 Task: Create a due date automation trigger when advanced on, on the wednesday before a card is due add checklist with an incomplete checklists at 11:00 AM.
Action: Mouse moved to (1259, 98)
Screenshot: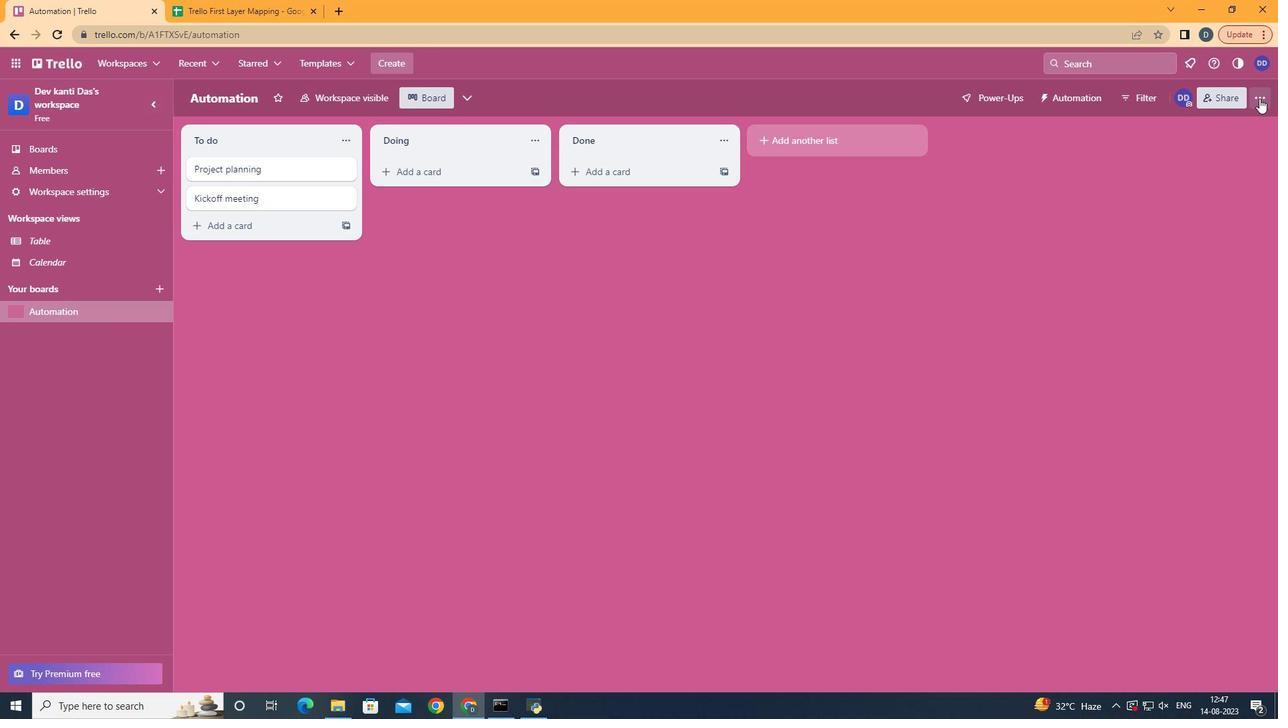 
Action: Mouse pressed left at (1259, 98)
Screenshot: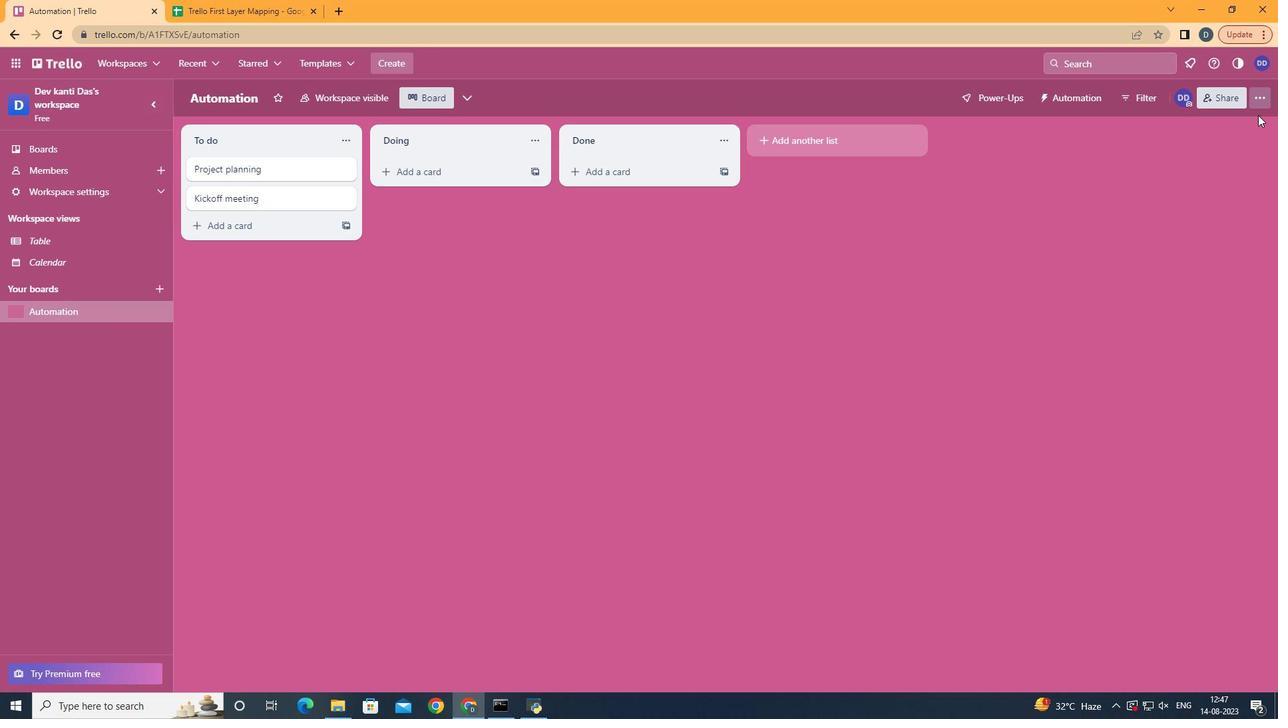 
Action: Mouse moved to (1185, 300)
Screenshot: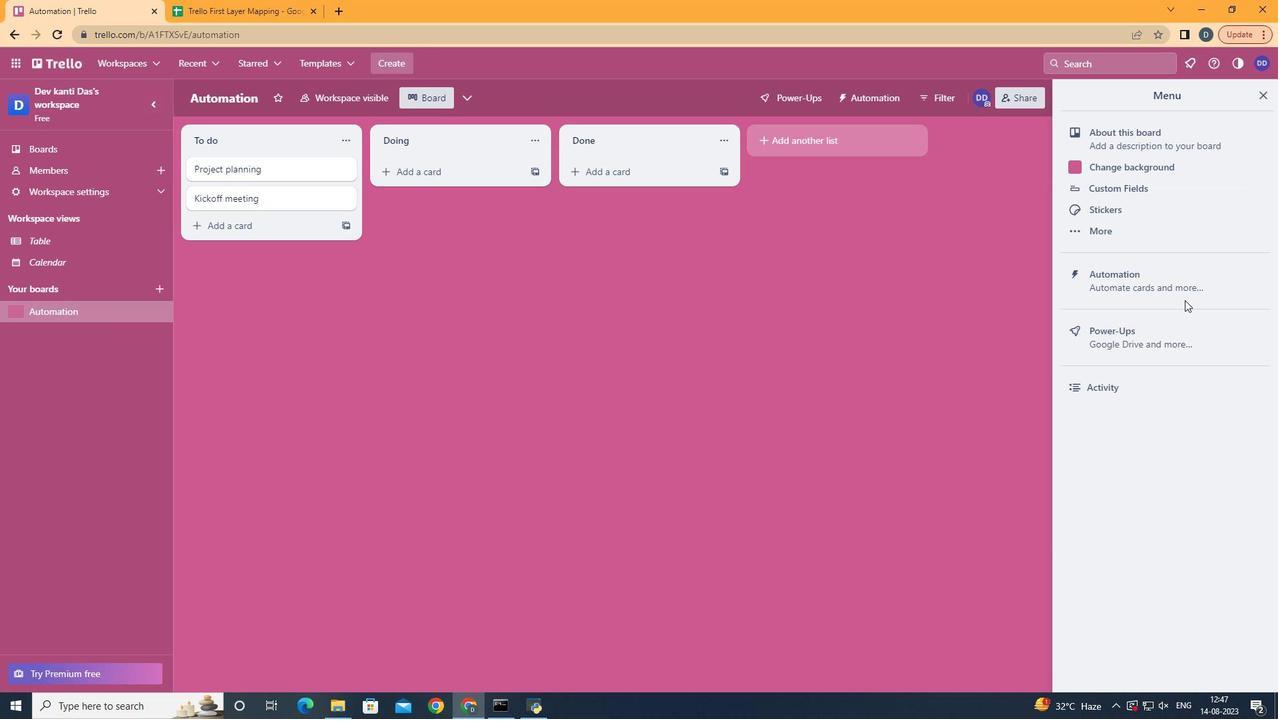
Action: Mouse pressed left at (1185, 300)
Screenshot: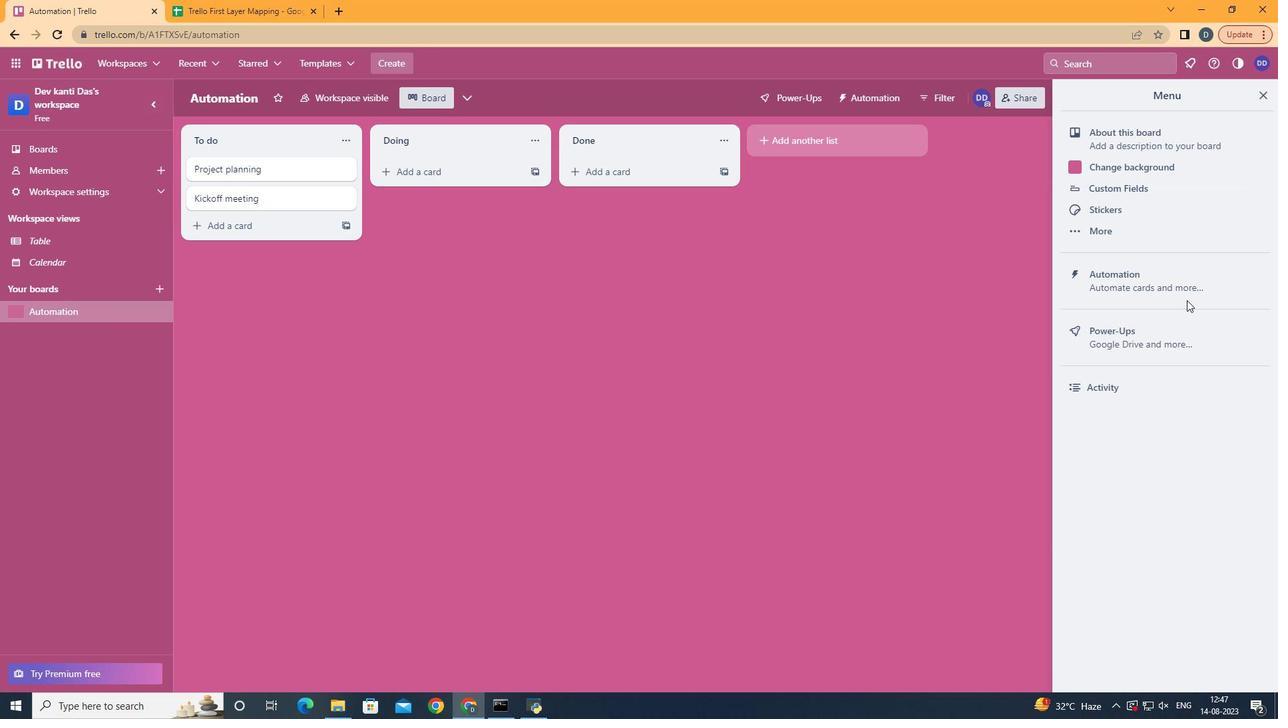 
Action: Mouse moved to (1206, 287)
Screenshot: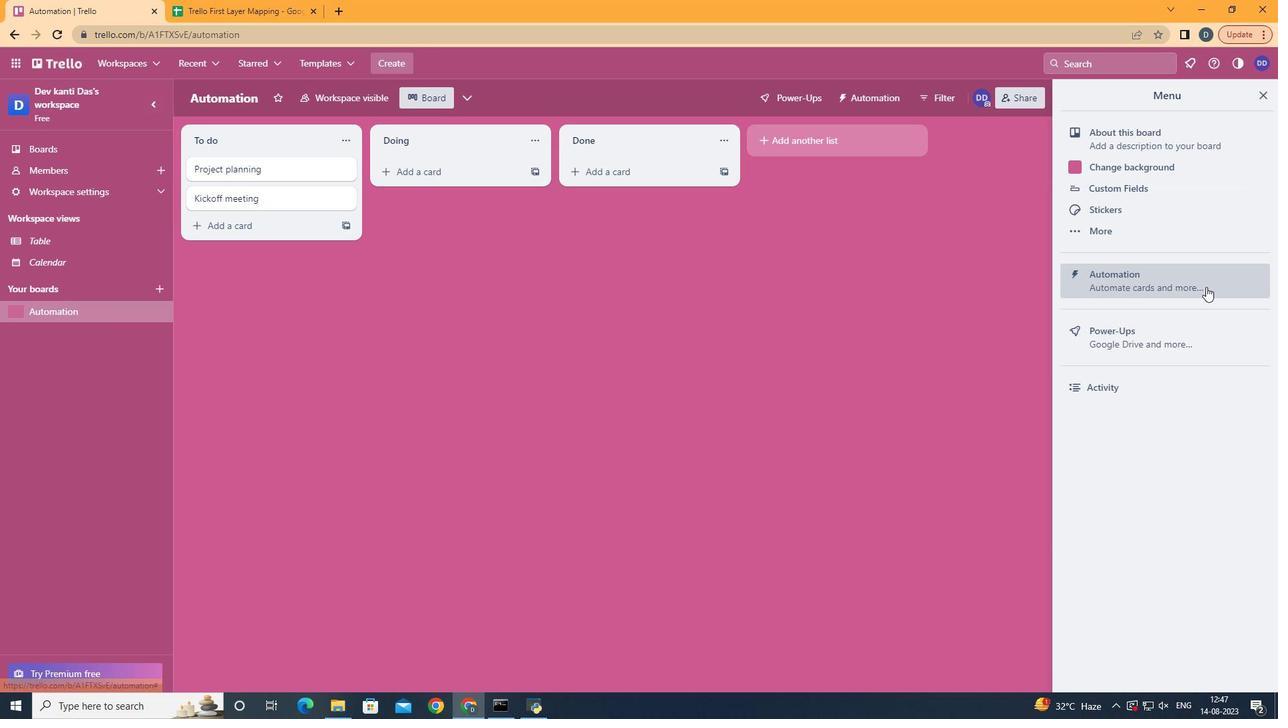 
Action: Mouse pressed left at (1206, 287)
Screenshot: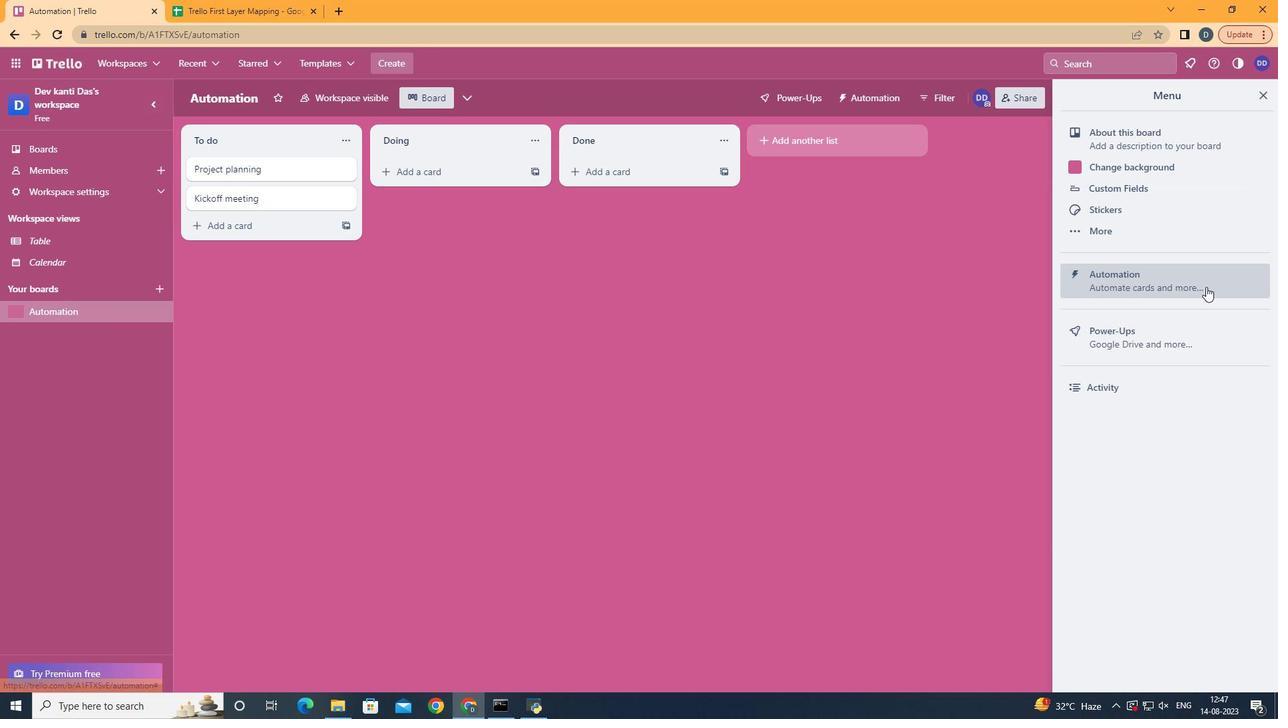 
Action: Mouse moved to (263, 274)
Screenshot: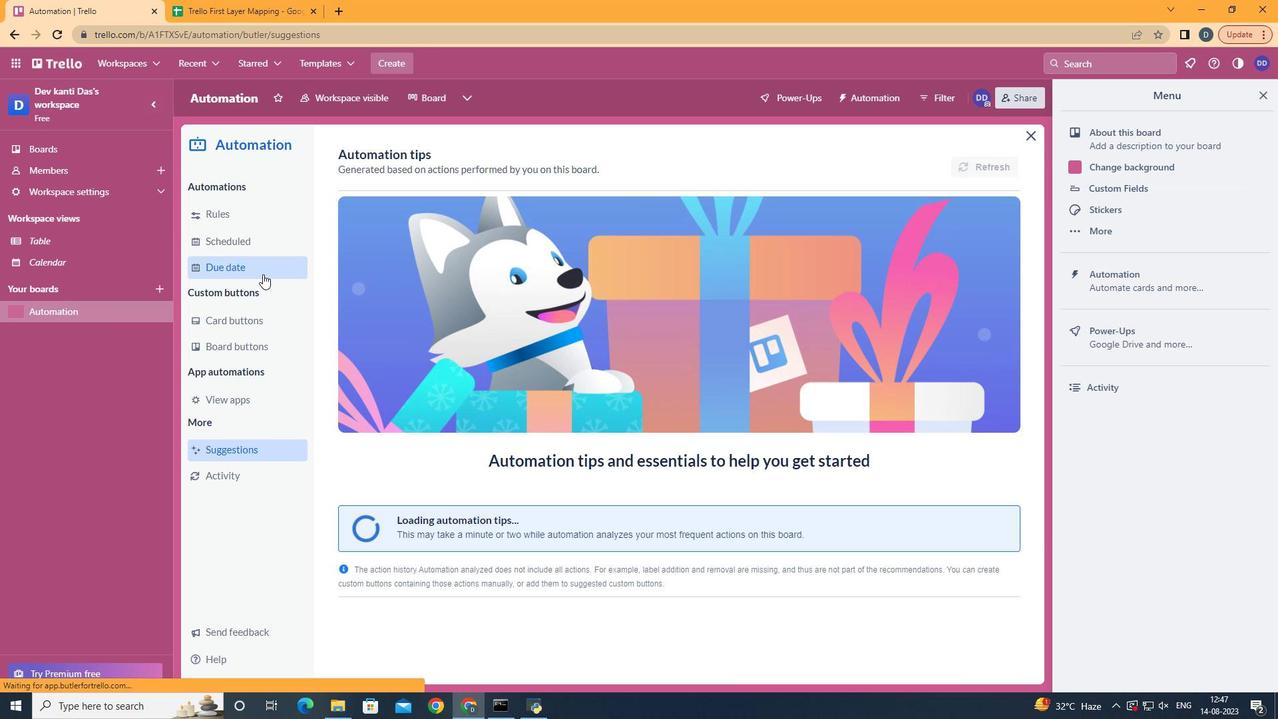 
Action: Mouse pressed left at (263, 274)
Screenshot: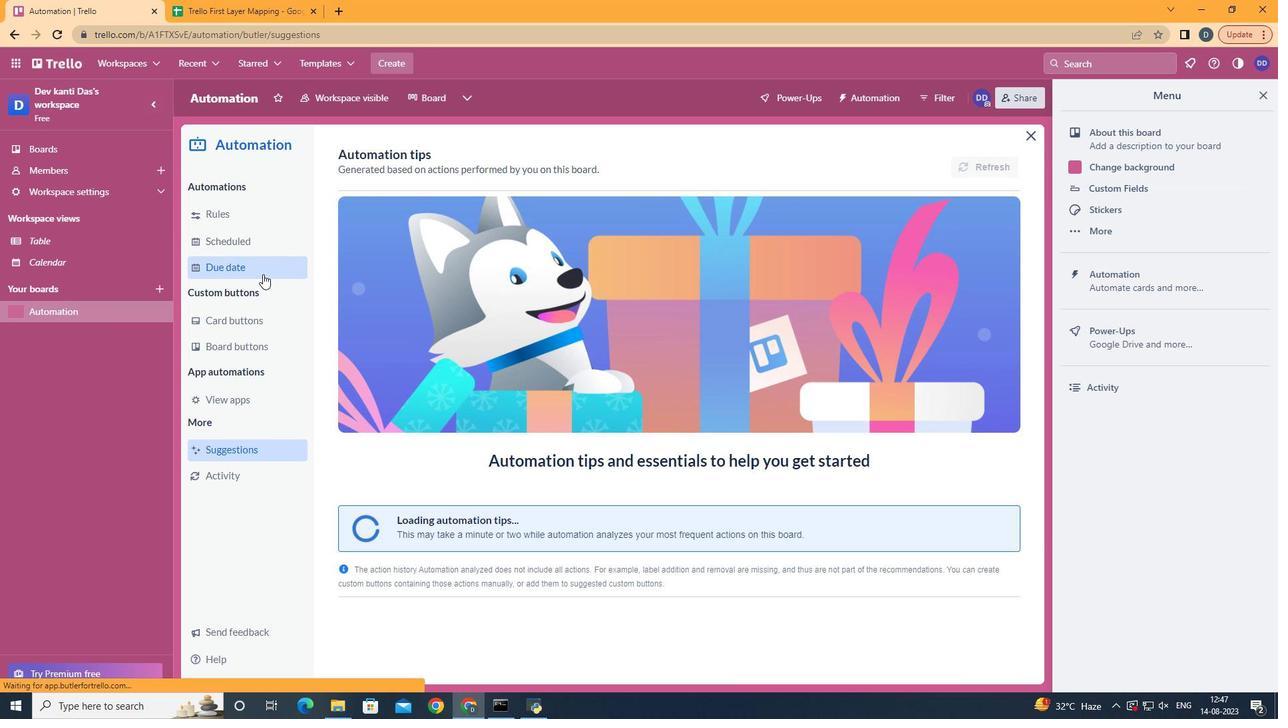 
Action: Mouse moved to (924, 159)
Screenshot: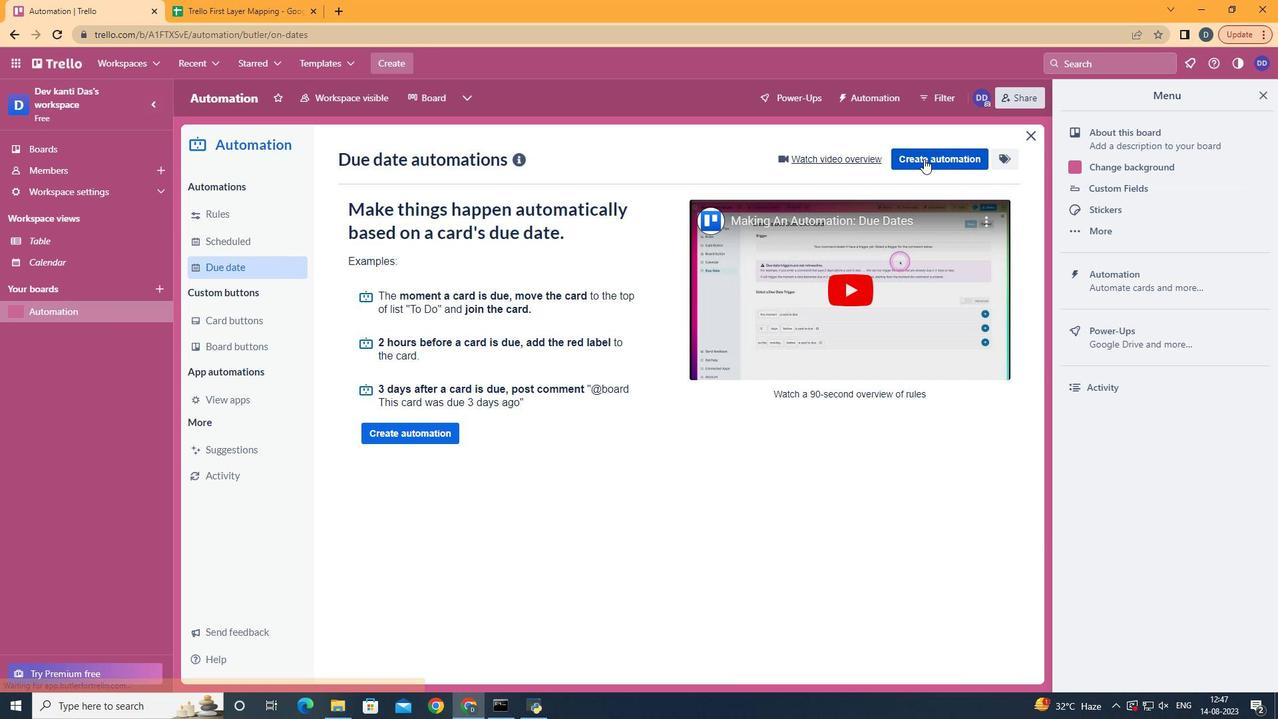 
Action: Mouse pressed left at (924, 159)
Screenshot: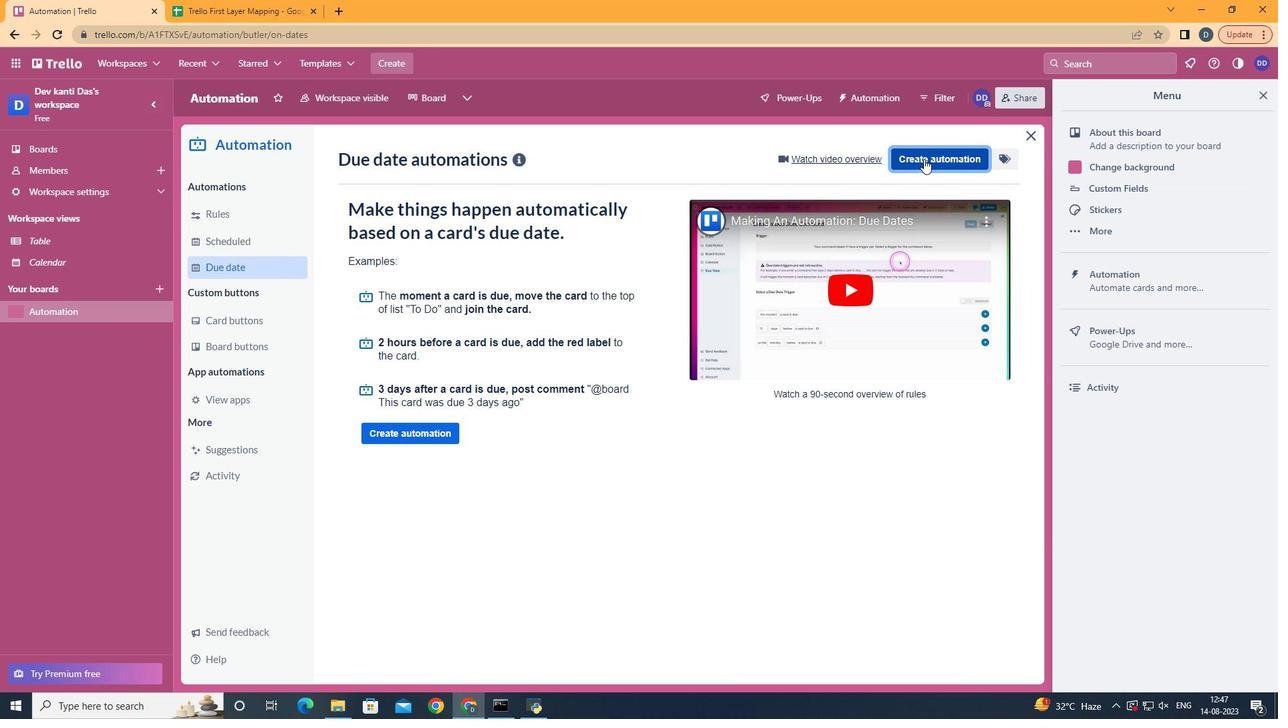 
Action: Mouse moved to (703, 269)
Screenshot: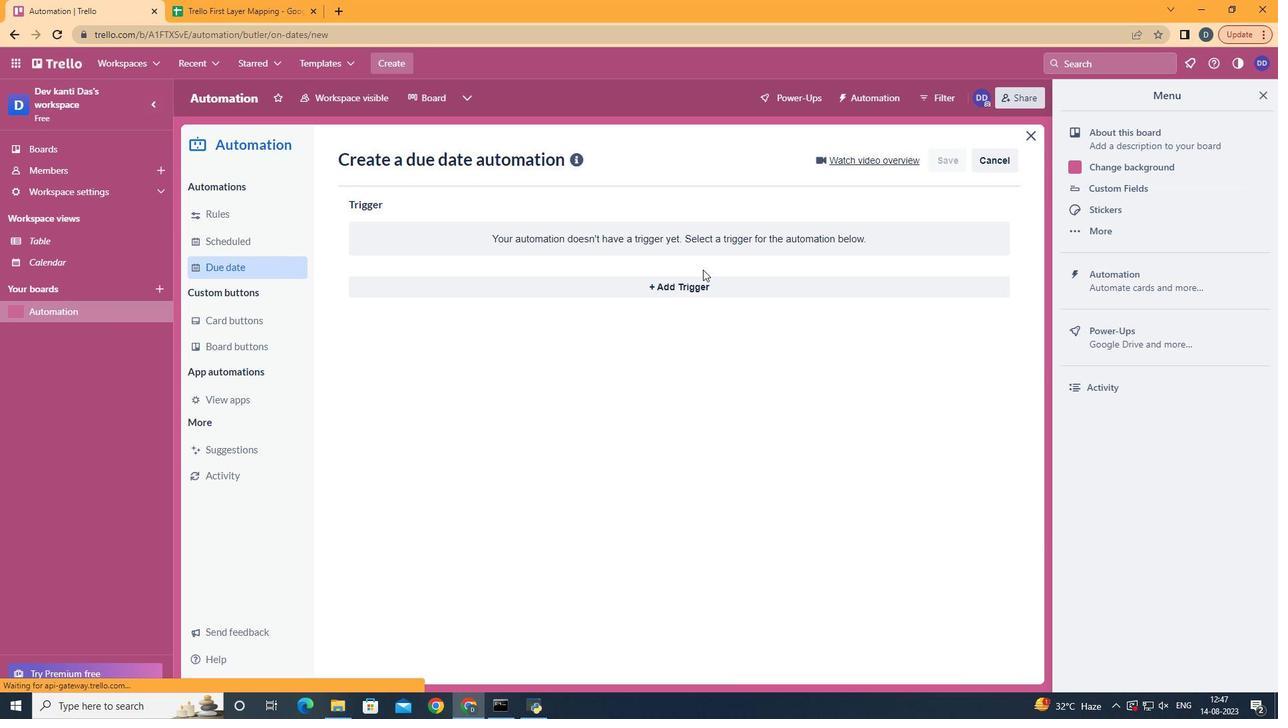 
Action: Mouse pressed left at (703, 269)
Screenshot: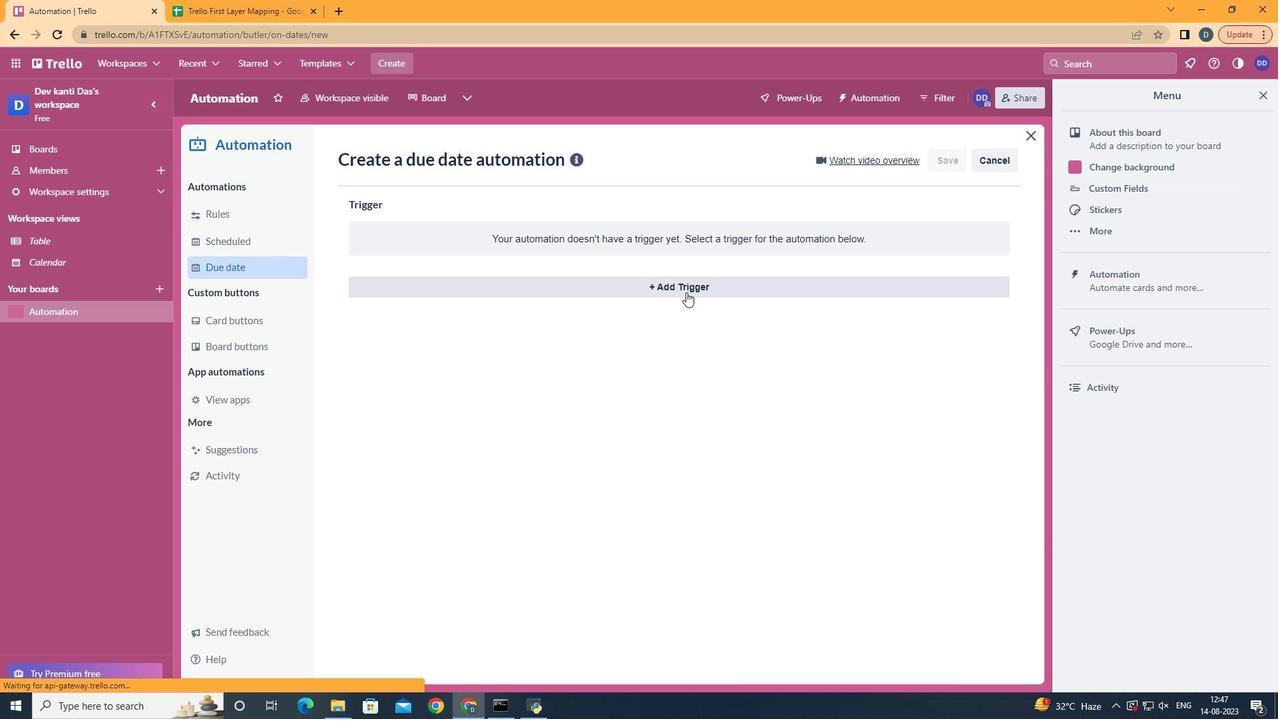 
Action: Mouse moved to (686, 292)
Screenshot: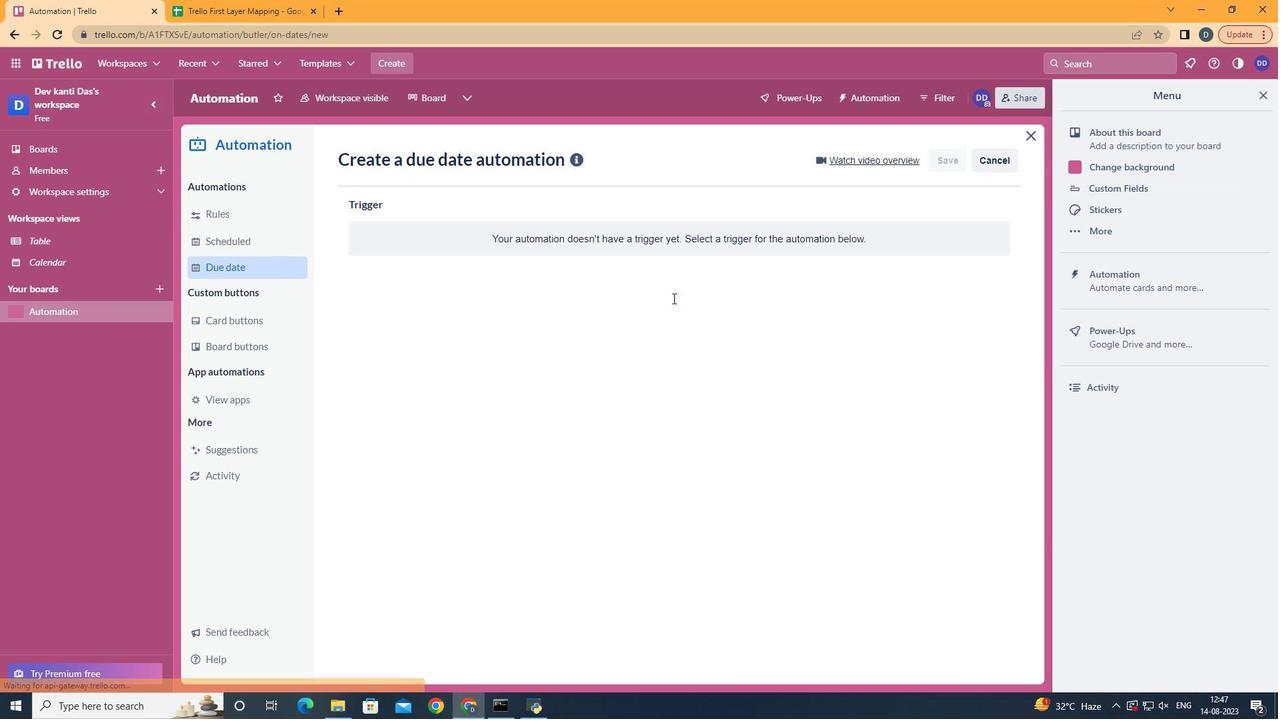 
Action: Mouse pressed left at (686, 292)
Screenshot: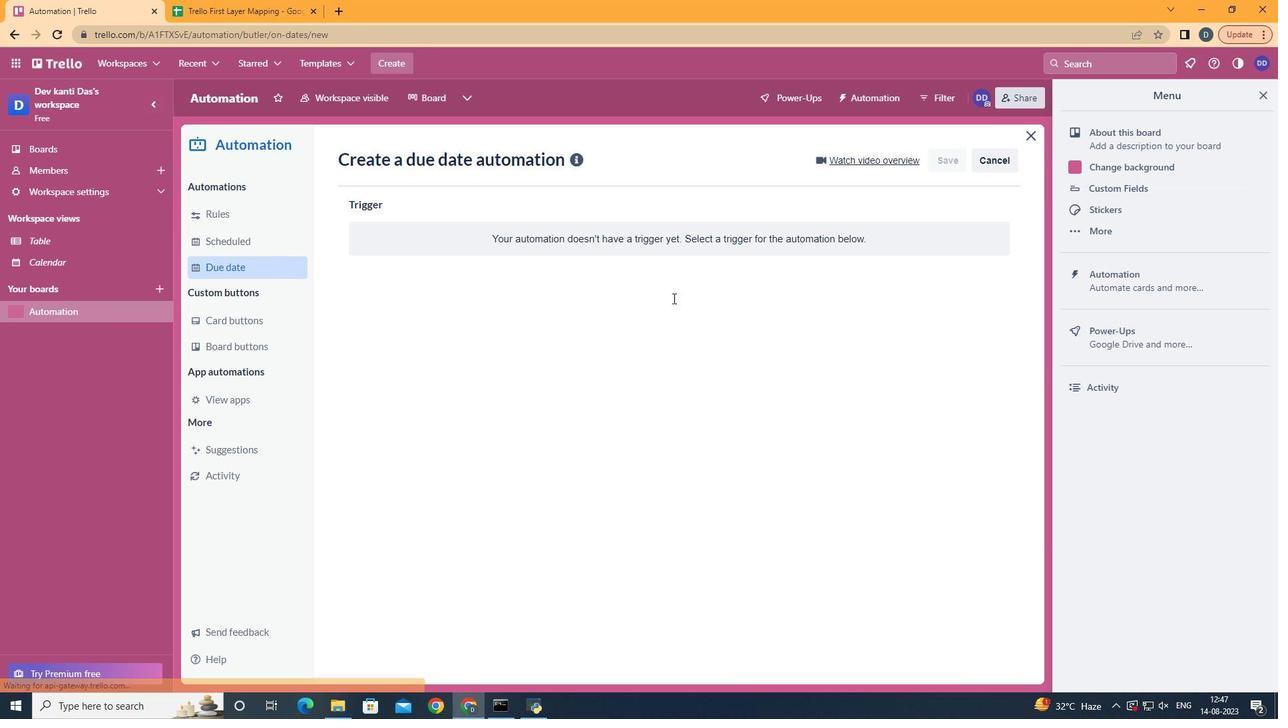 
Action: Mouse moved to (434, 403)
Screenshot: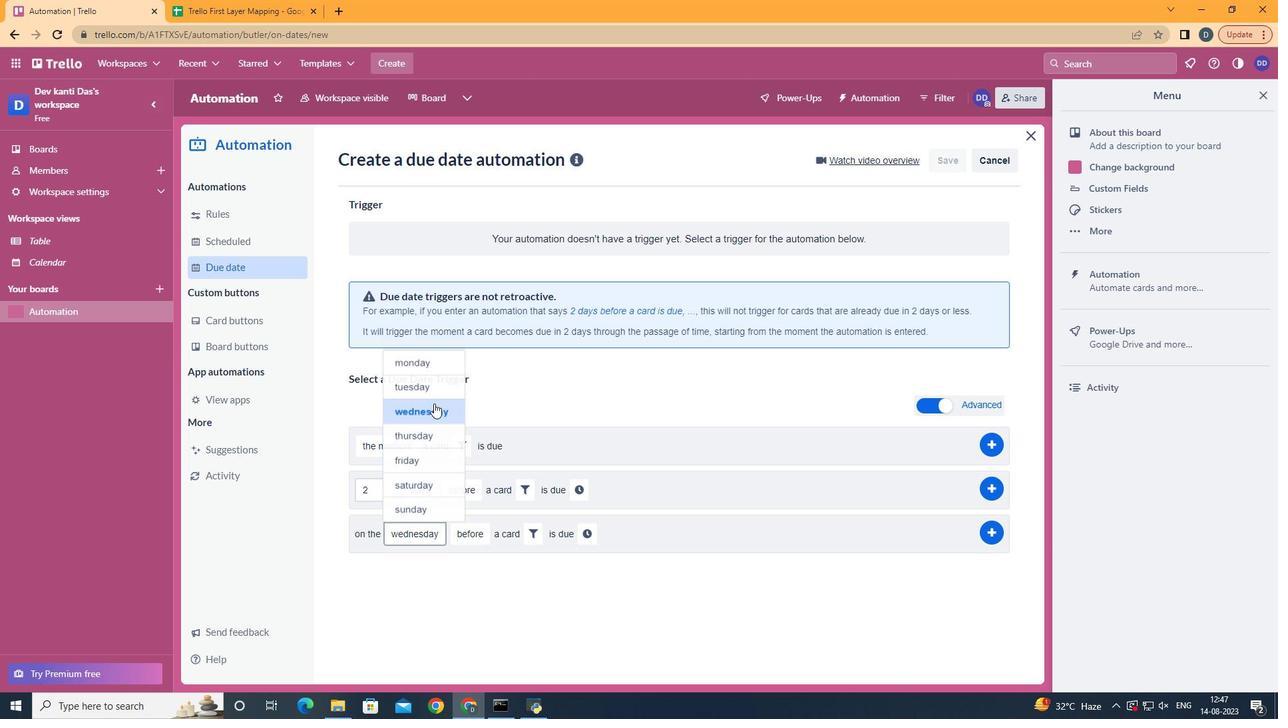 
Action: Mouse pressed left at (434, 403)
Screenshot: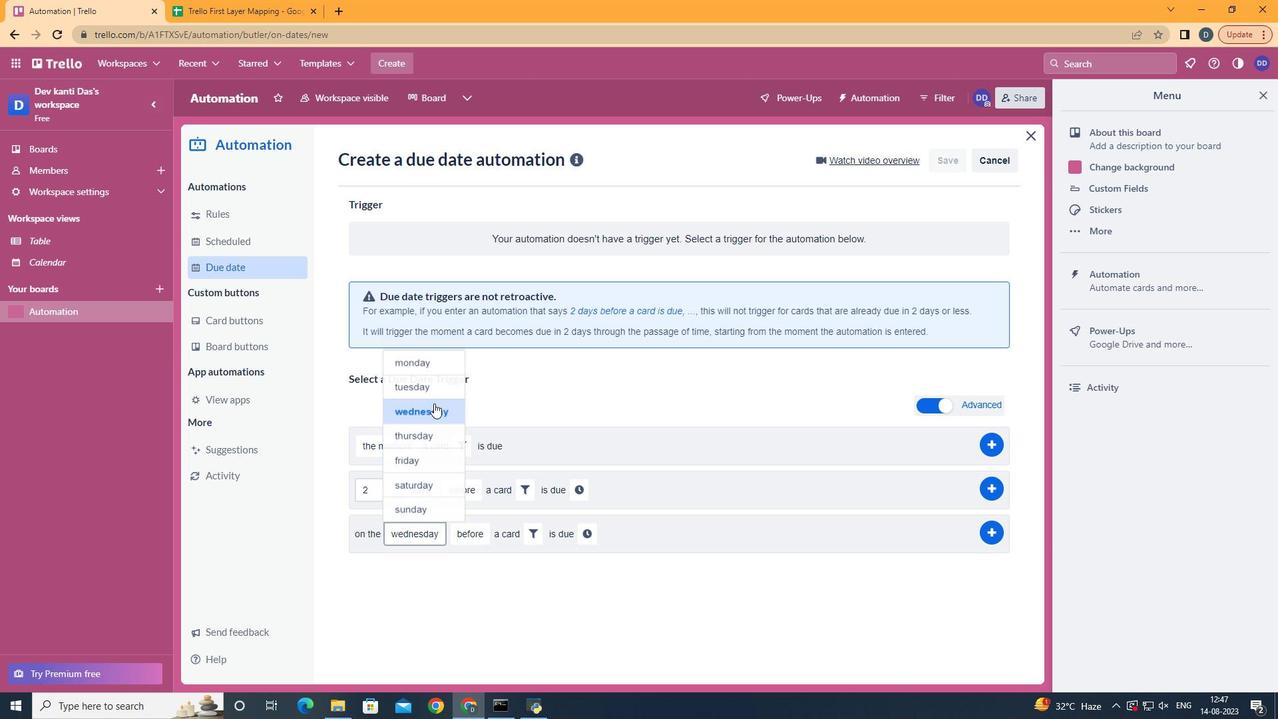 
Action: Mouse moved to (532, 531)
Screenshot: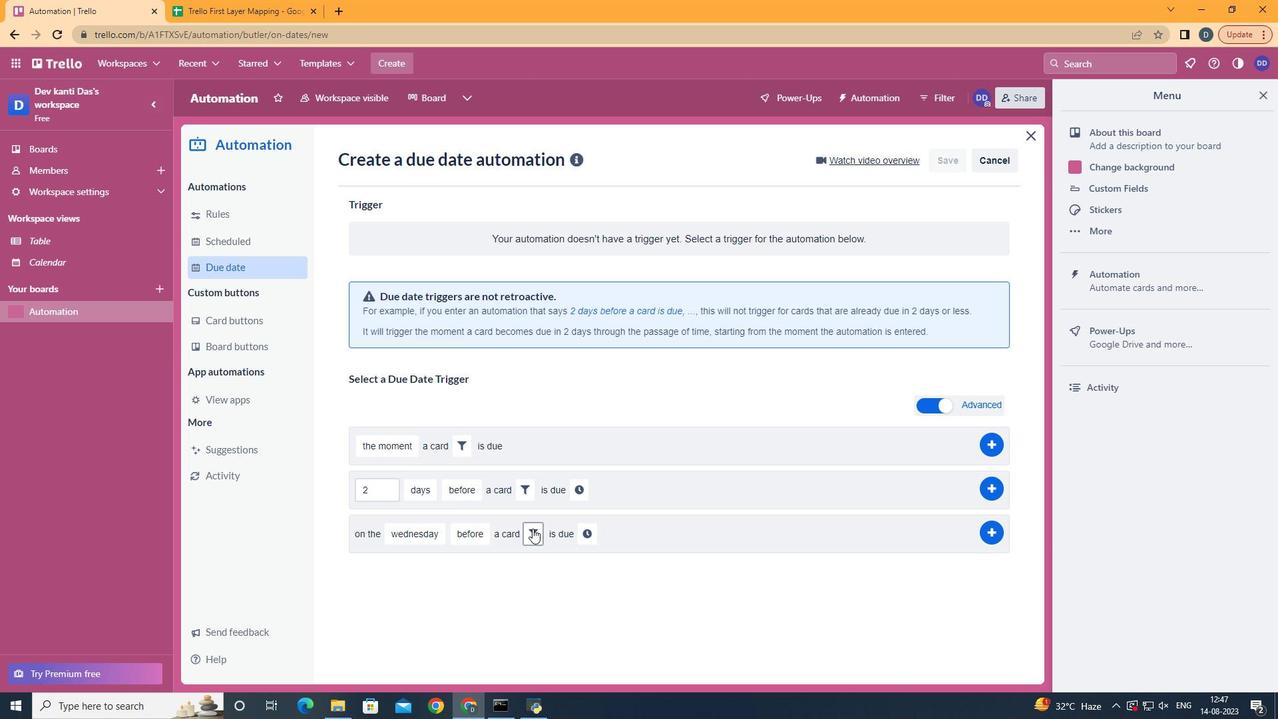 
Action: Mouse pressed left at (532, 530)
Screenshot: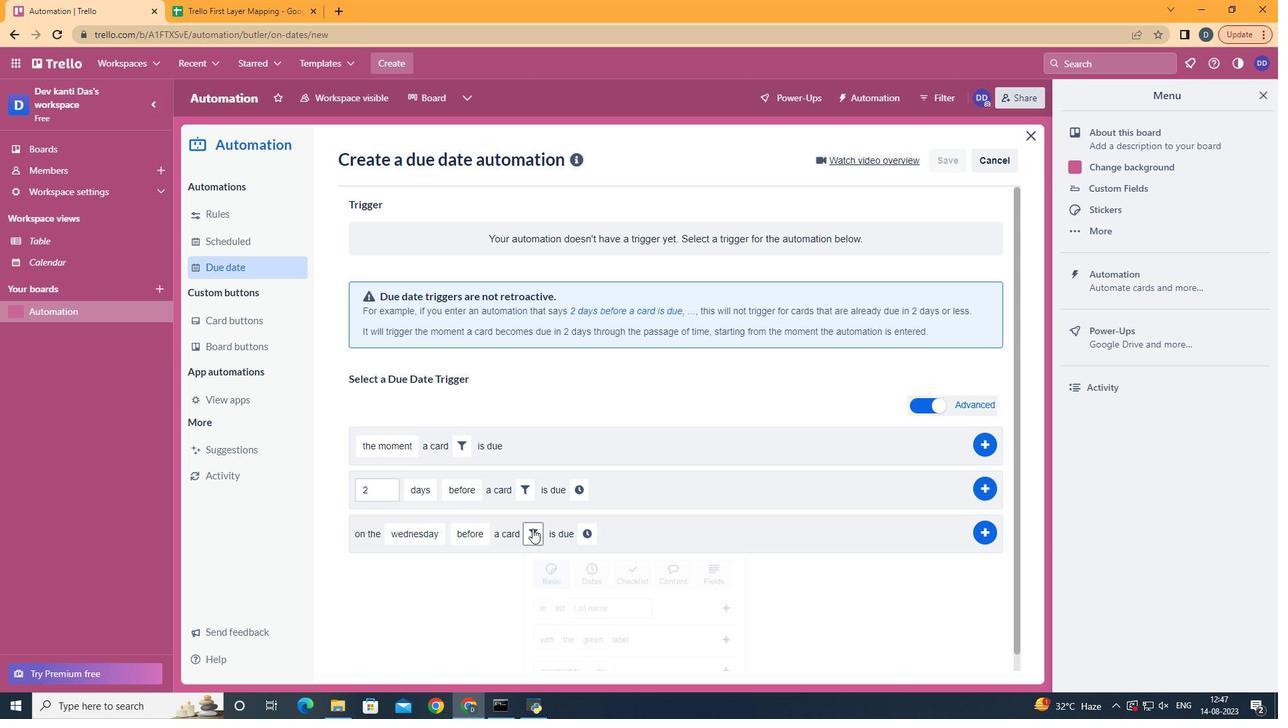 
Action: Mouse moved to (666, 583)
Screenshot: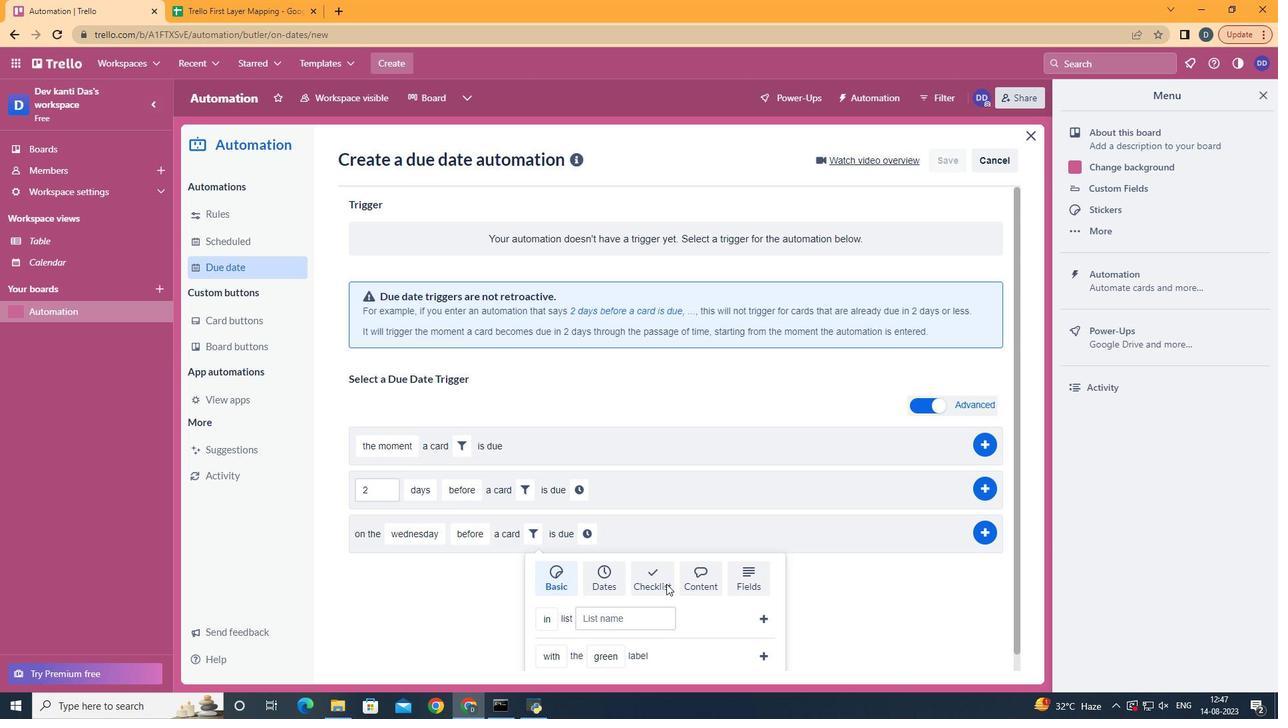 
Action: Mouse pressed left at (666, 583)
Screenshot: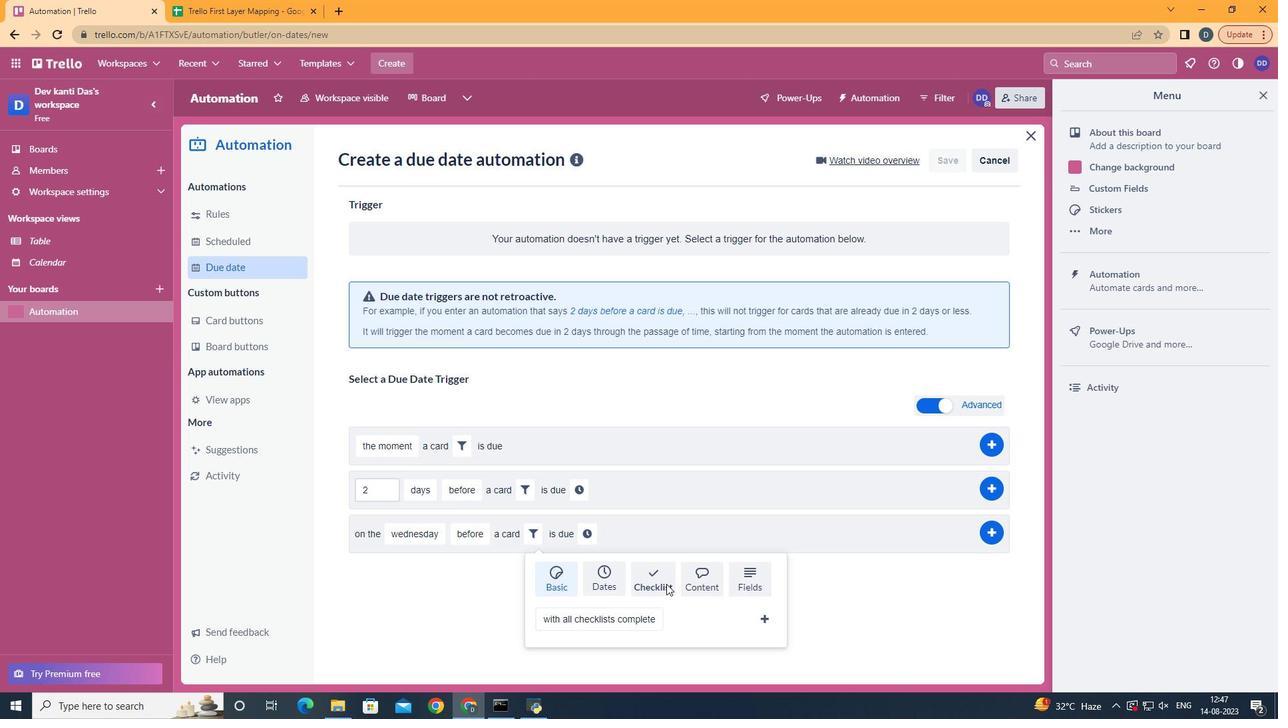 
Action: Mouse moved to (605, 516)
Screenshot: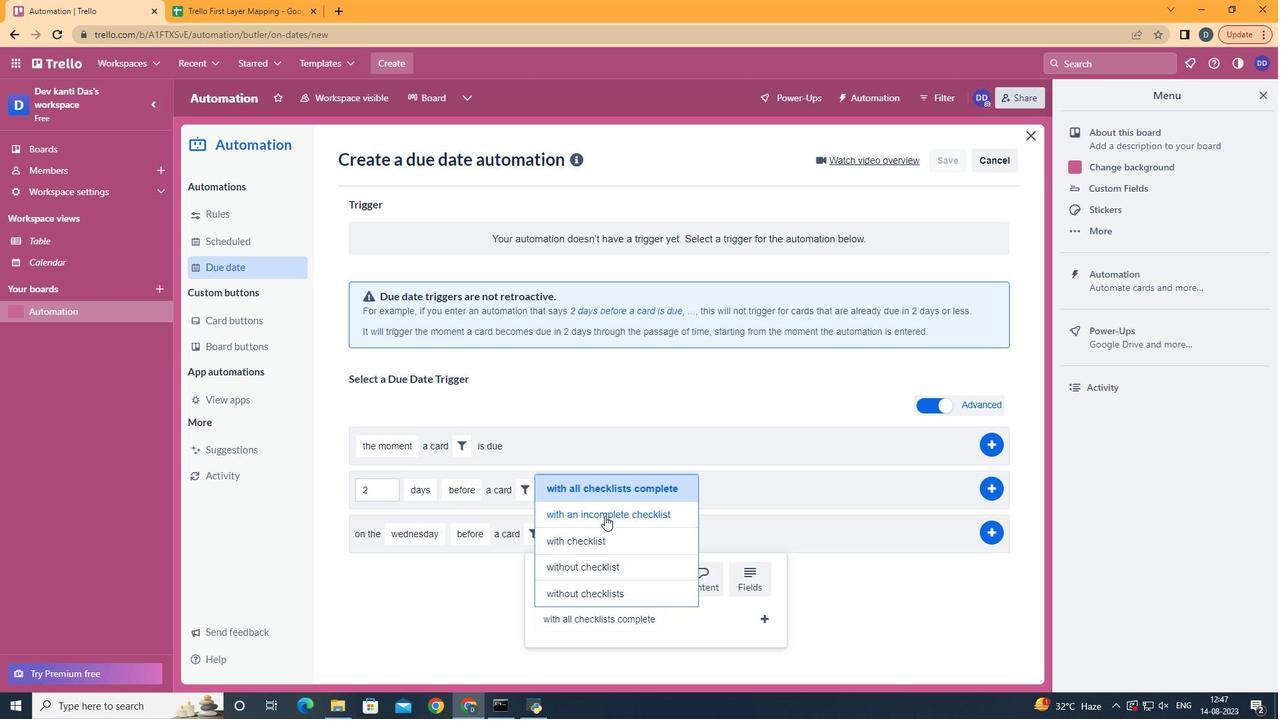 
Action: Mouse pressed left at (605, 516)
Screenshot: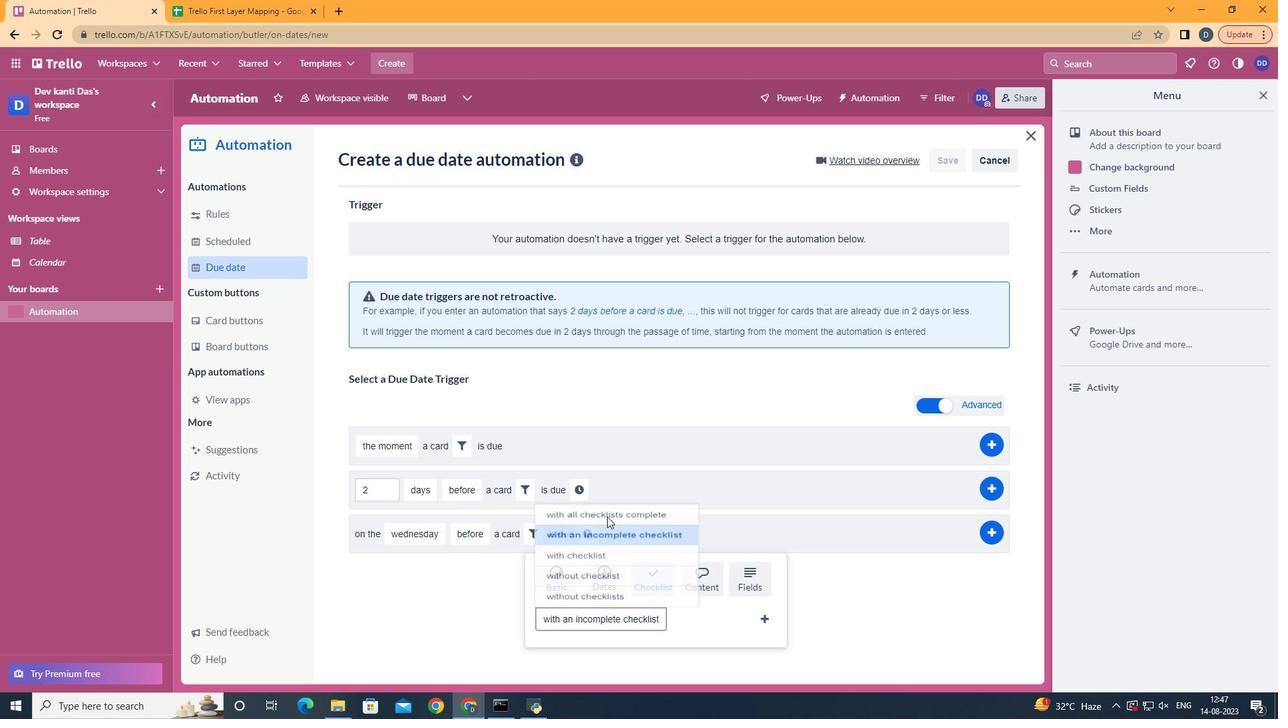 
Action: Mouse moved to (753, 620)
Screenshot: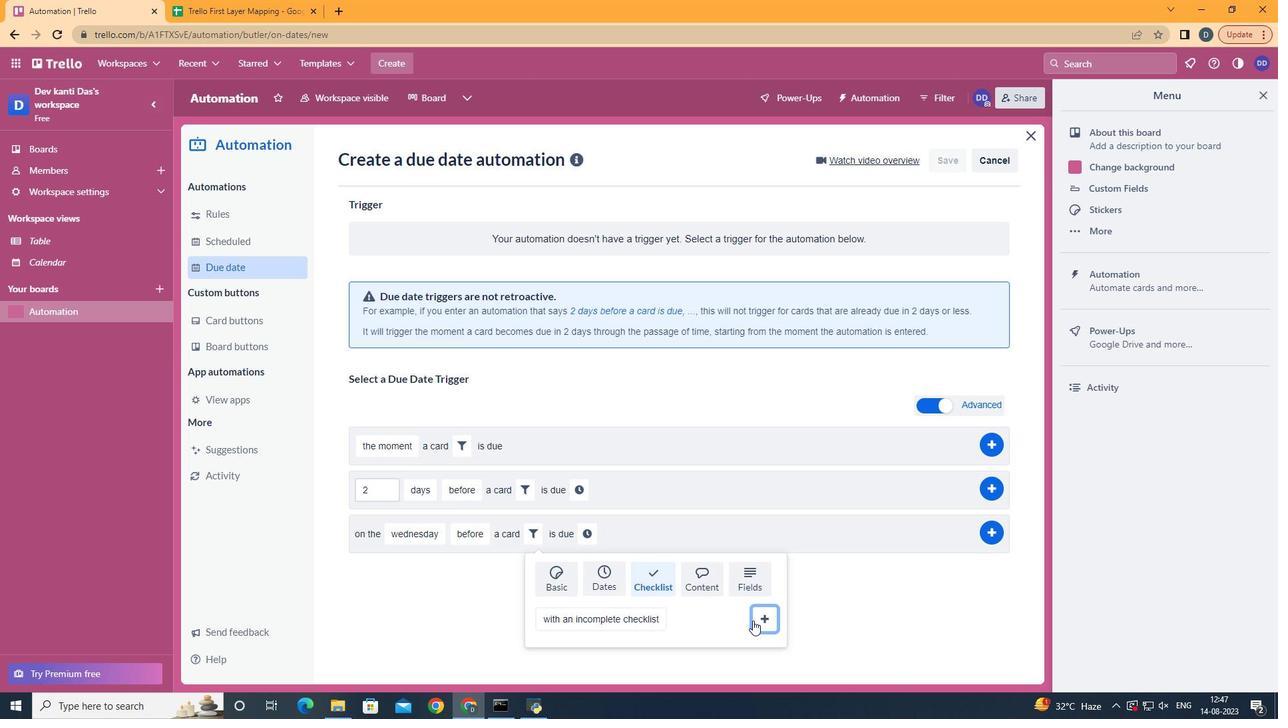 
Action: Mouse pressed left at (753, 620)
Screenshot: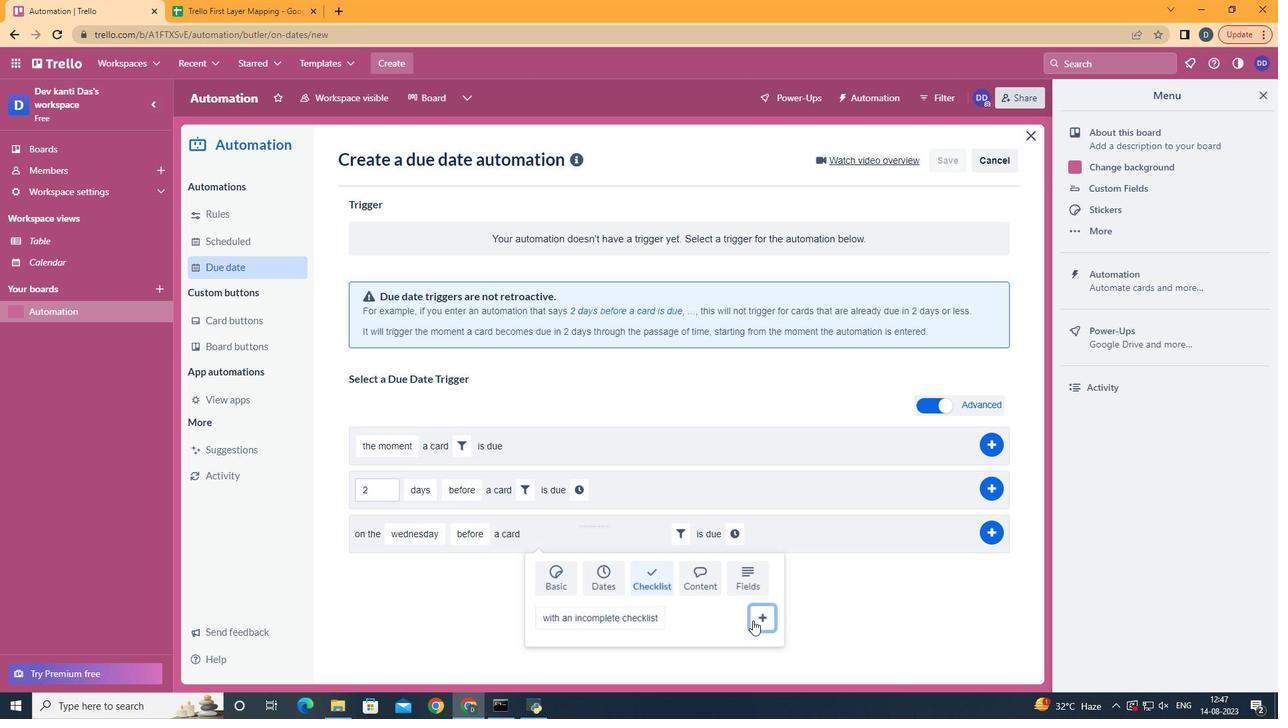 
Action: Mouse moved to (733, 540)
Screenshot: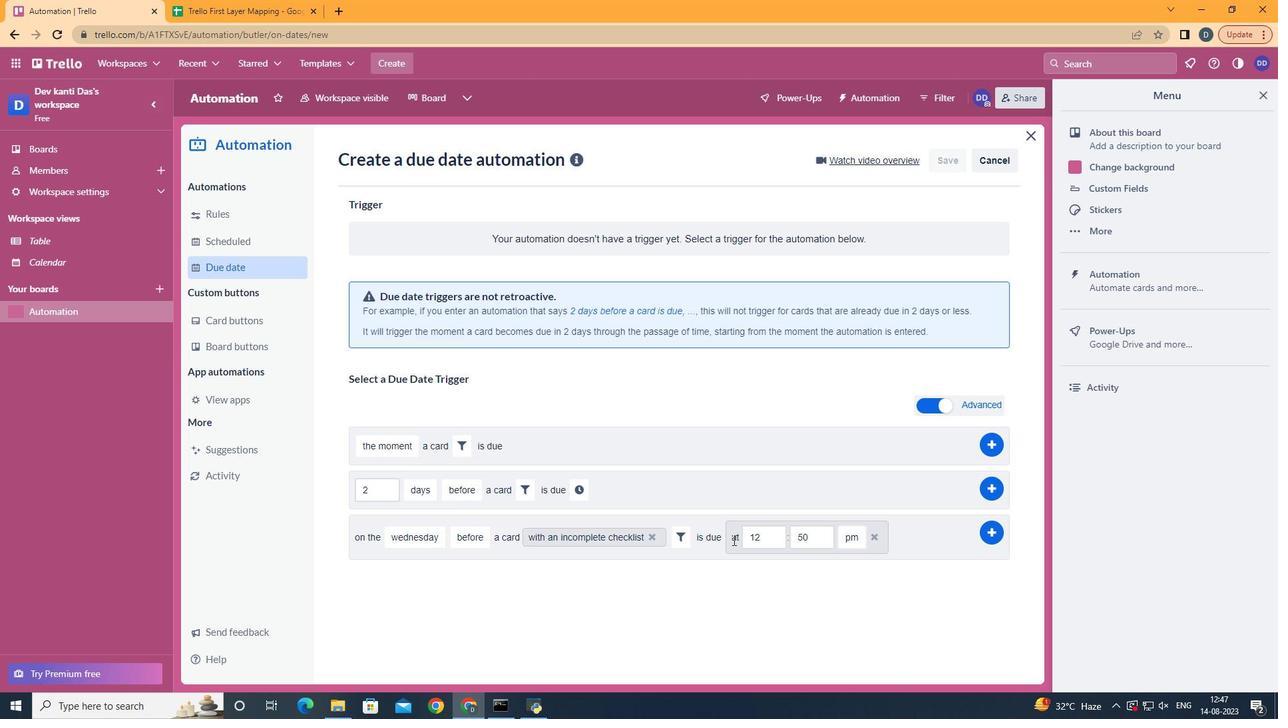 
Action: Mouse pressed left at (733, 540)
Screenshot: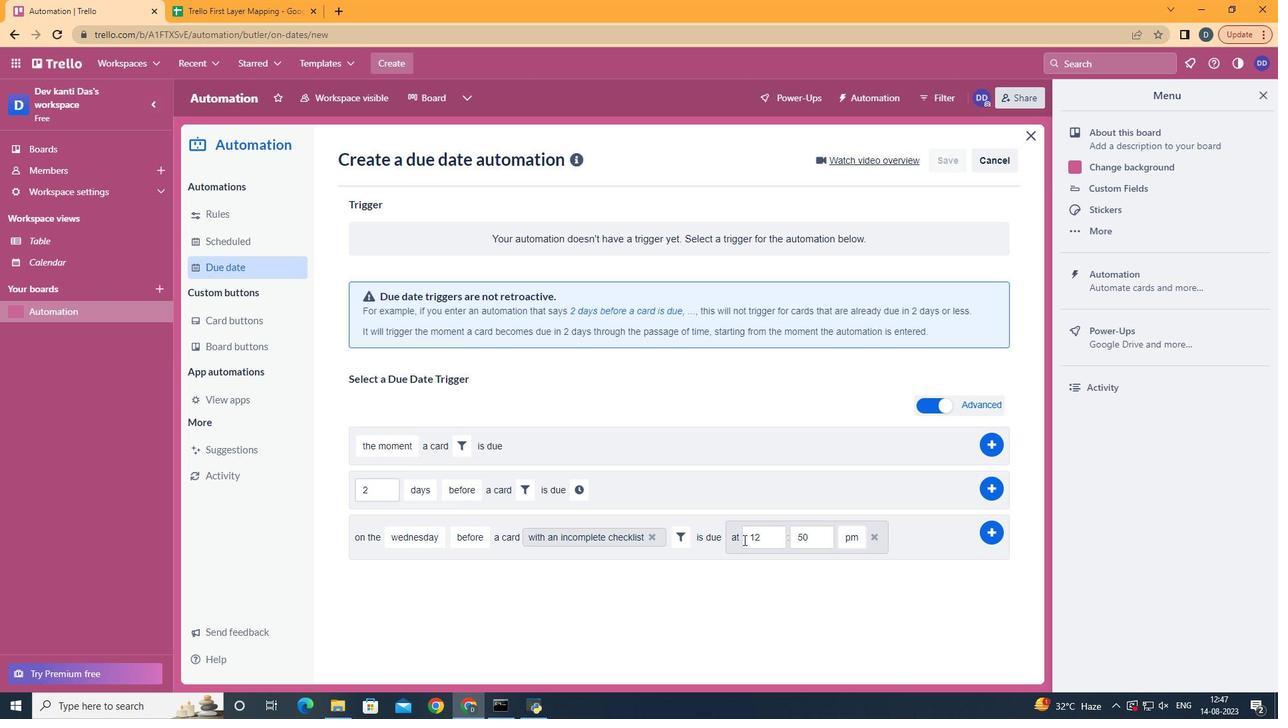 
Action: Mouse moved to (775, 542)
Screenshot: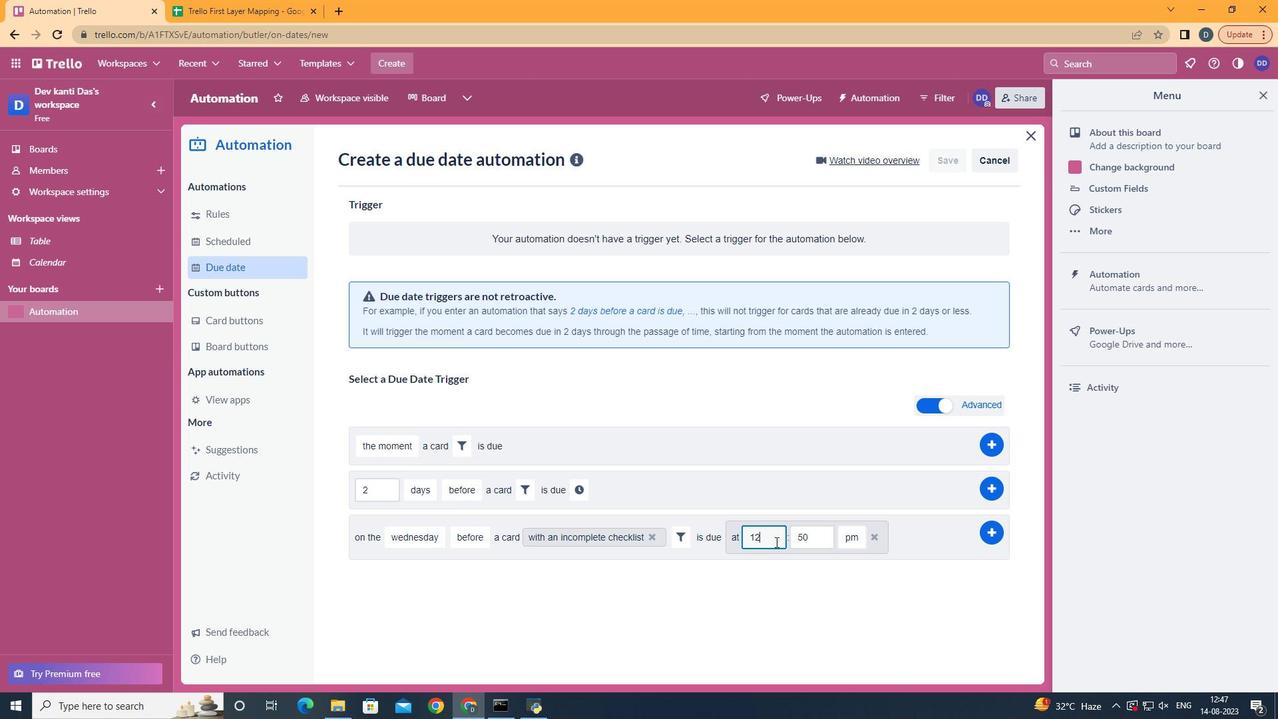
Action: Mouse pressed left at (775, 542)
Screenshot: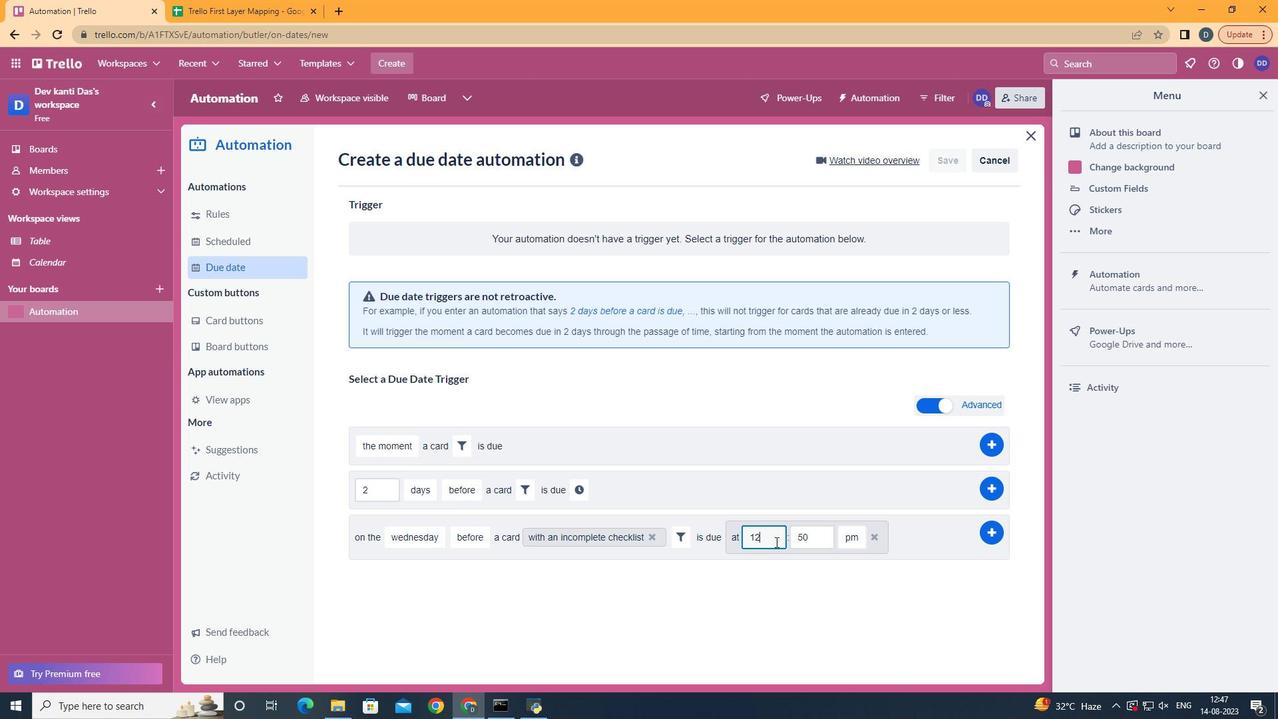 
Action: Key pressed <Key.backspace>1
Screenshot: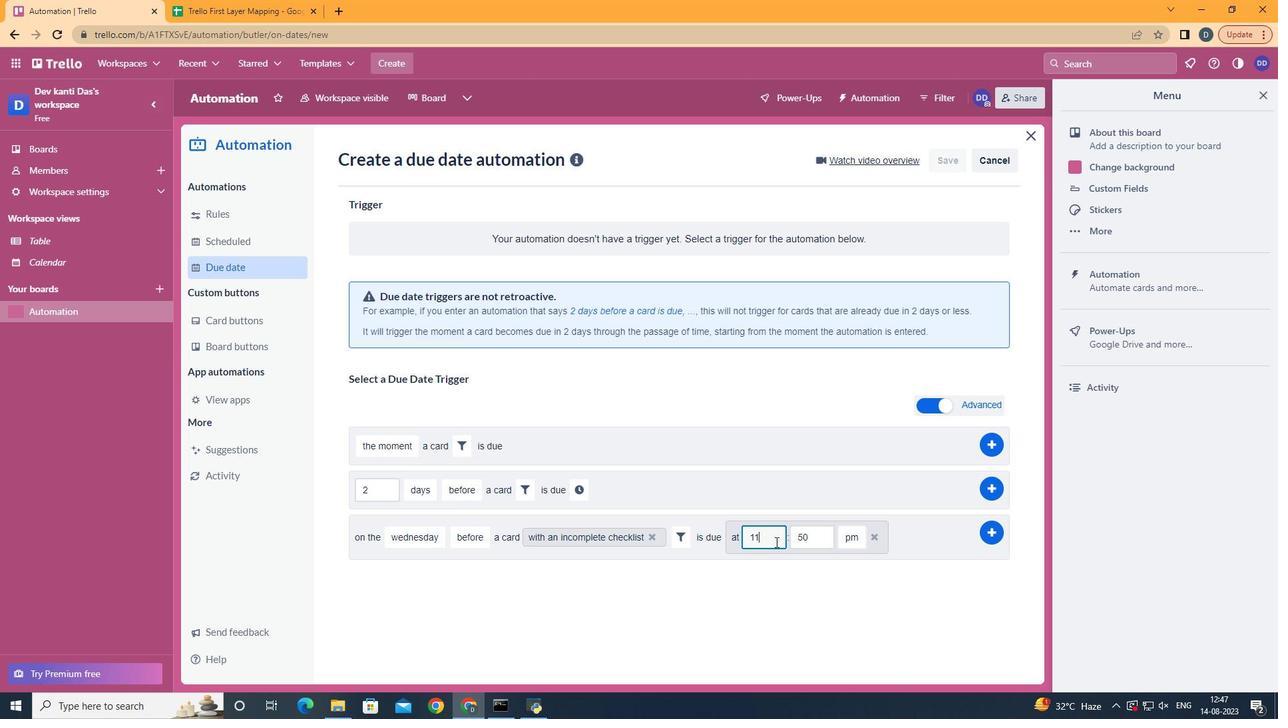 
Action: Mouse moved to (806, 534)
Screenshot: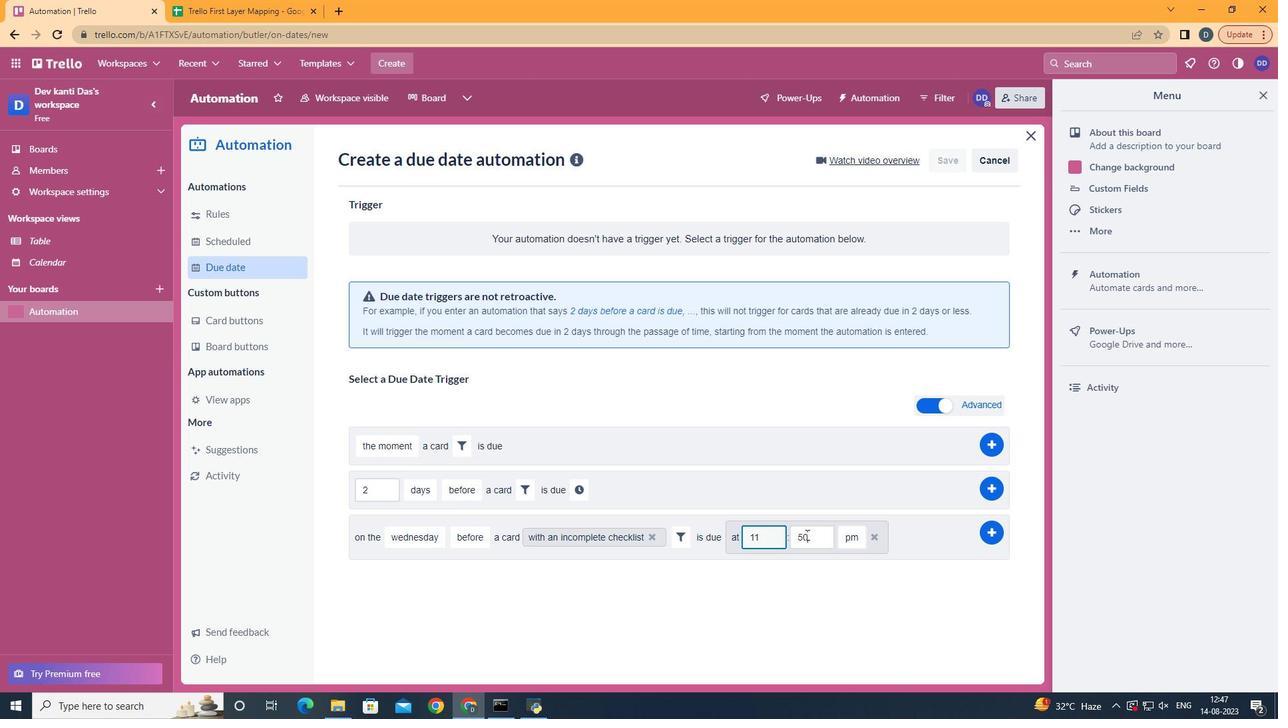 
Action: Mouse pressed left at (806, 534)
Screenshot: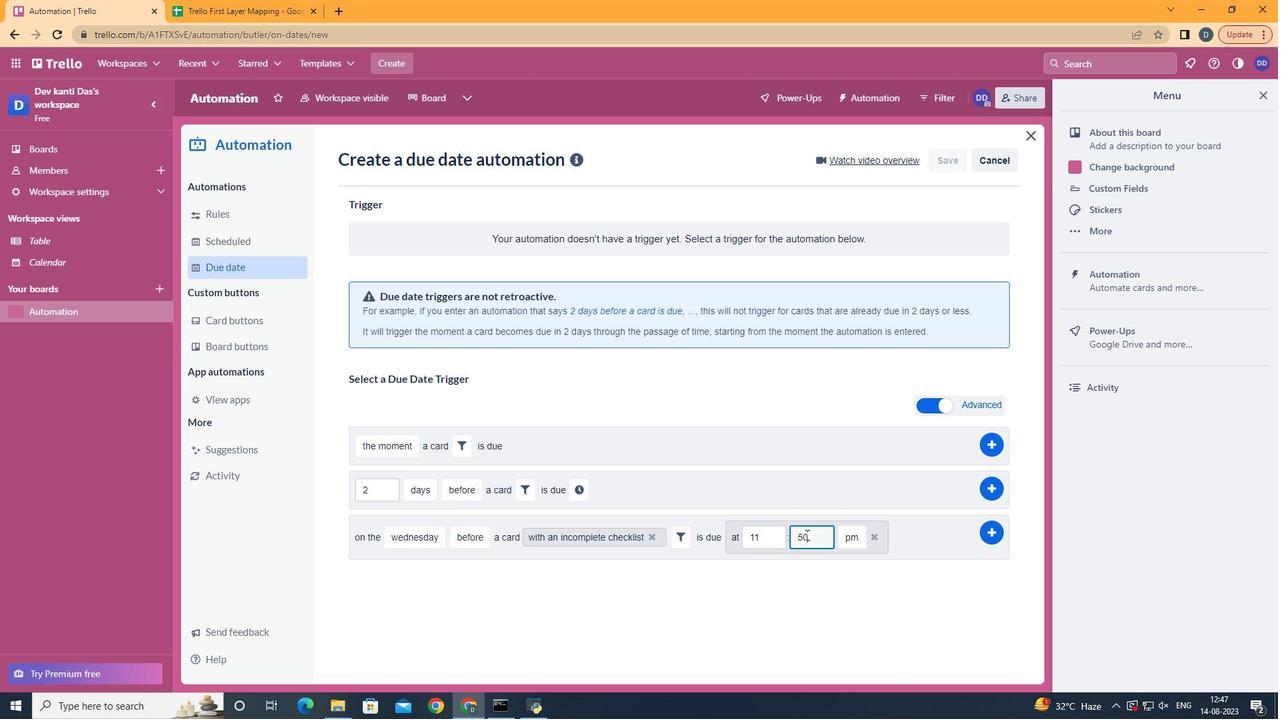 
Action: Key pressed <Key.backspace><Key.backspace>00
Screenshot: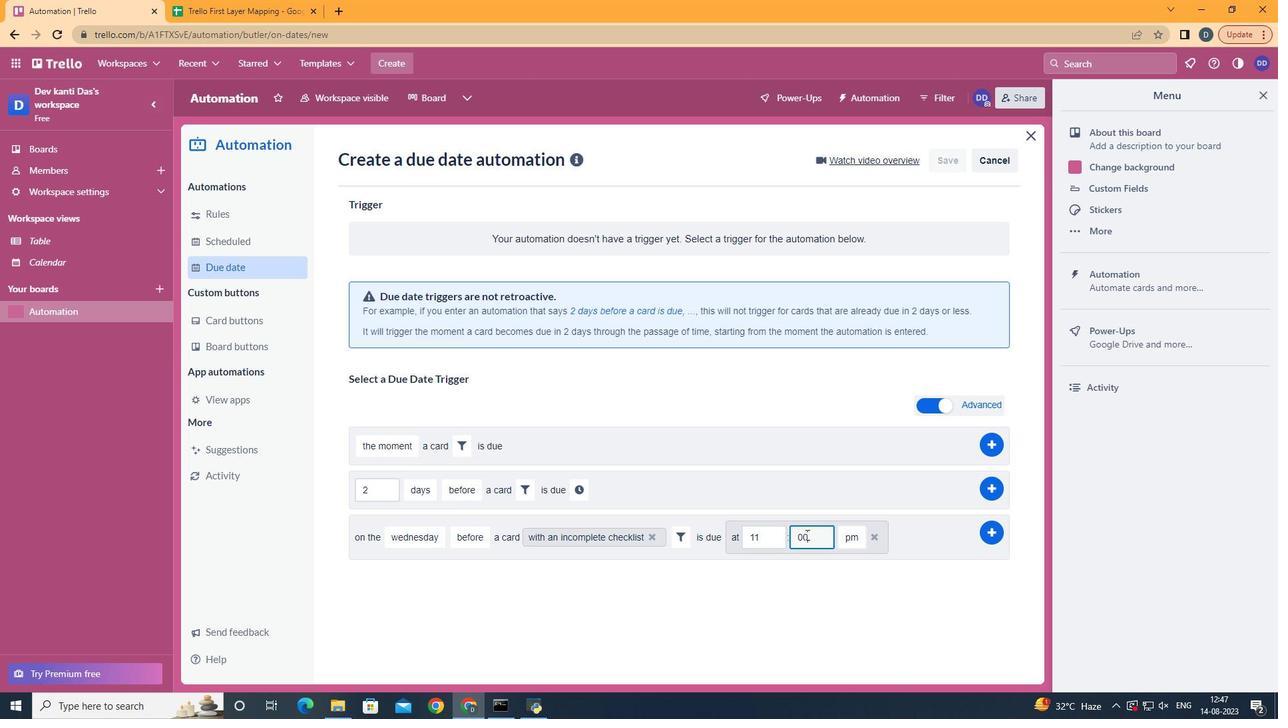 
Action: Mouse moved to (853, 568)
Screenshot: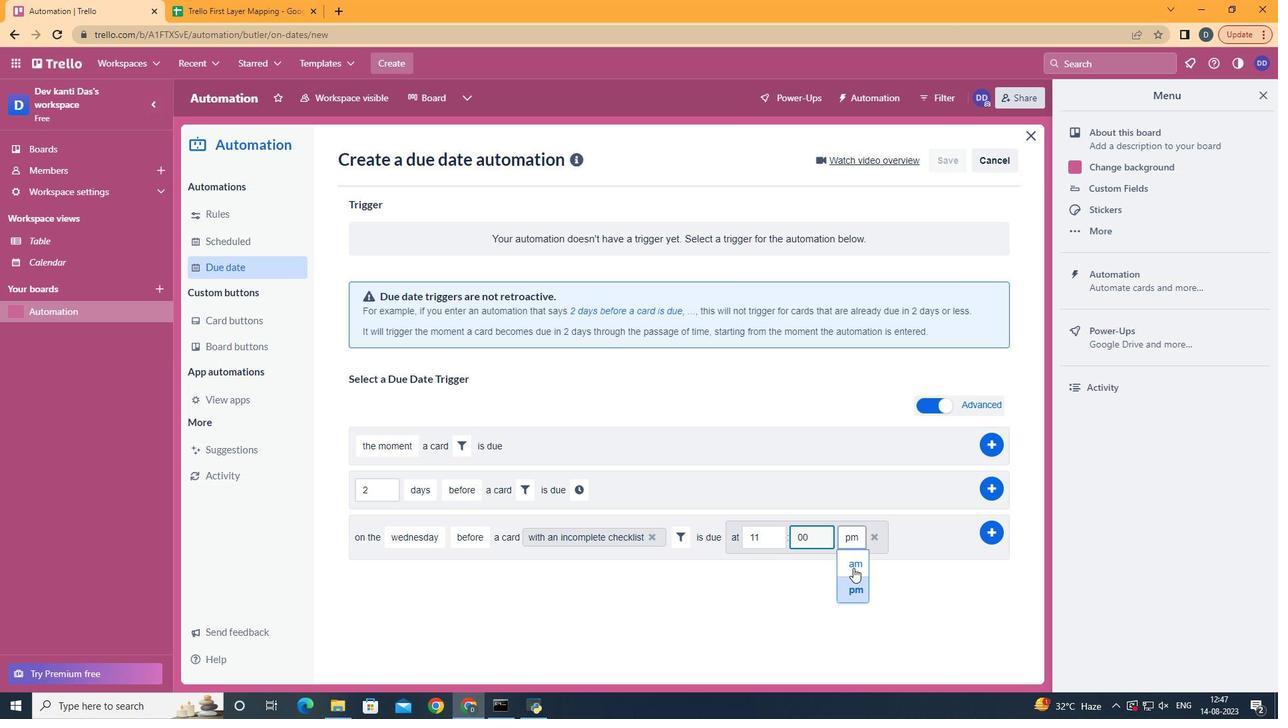 
Action: Mouse pressed left at (853, 568)
Screenshot: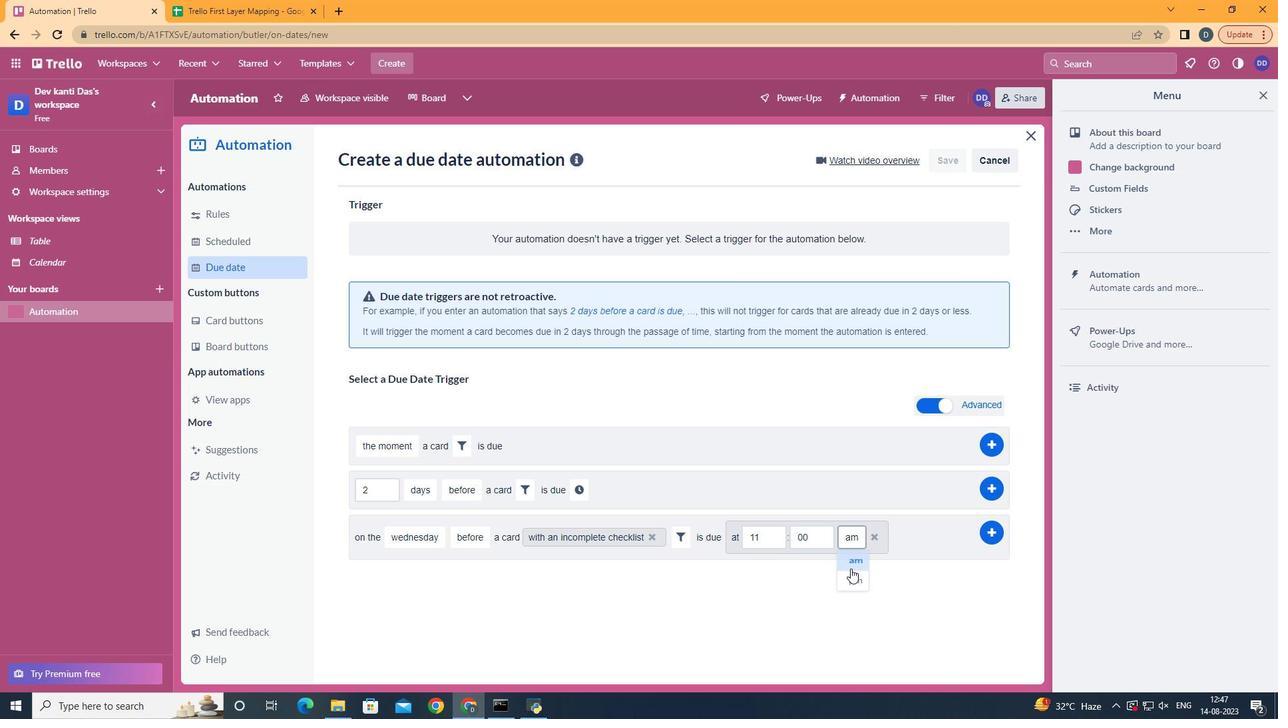 
Action: Mouse moved to (986, 536)
Screenshot: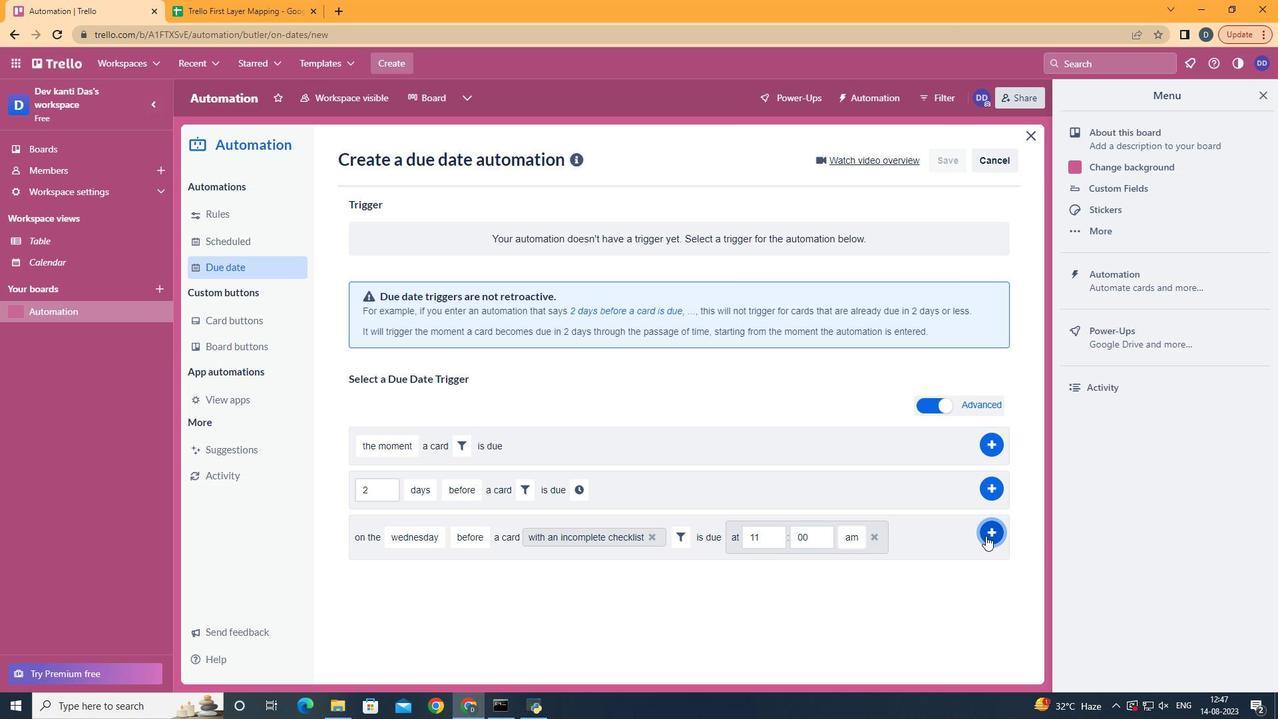 
Action: Mouse pressed left at (986, 536)
Screenshot: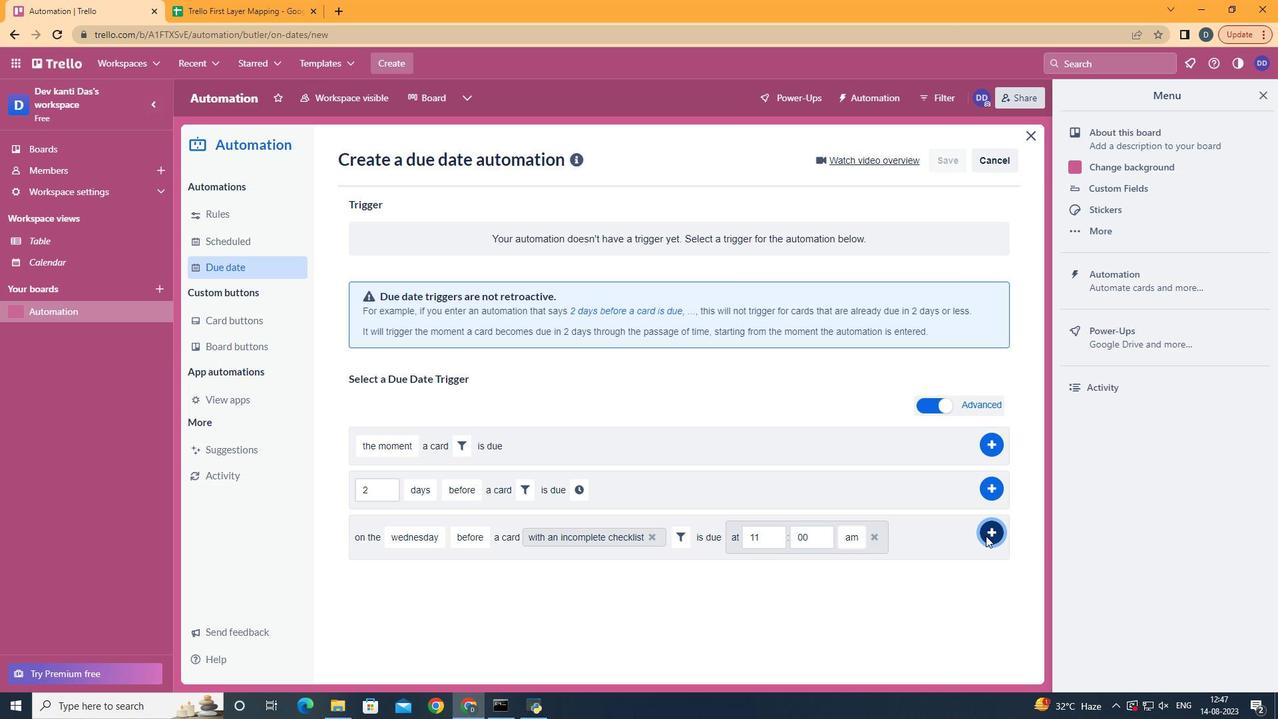 
